 Task: Create a due date automation trigger when advanced on, 2 working days before a card is due add dates not due today at 11:00 AM.
Action: Mouse moved to (985, 78)
Screenshot: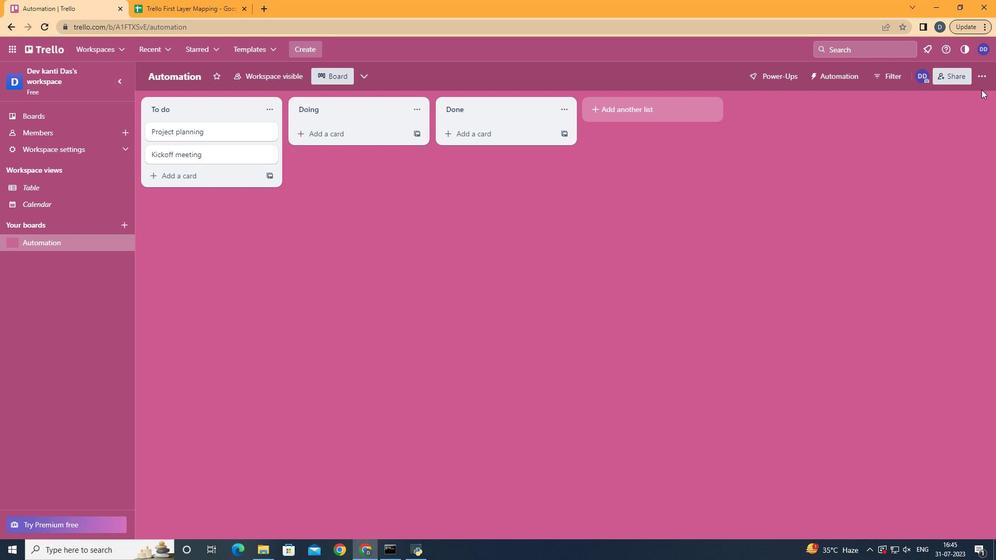 
Action: Mouse pressed left at (985, 78)
Screenshot: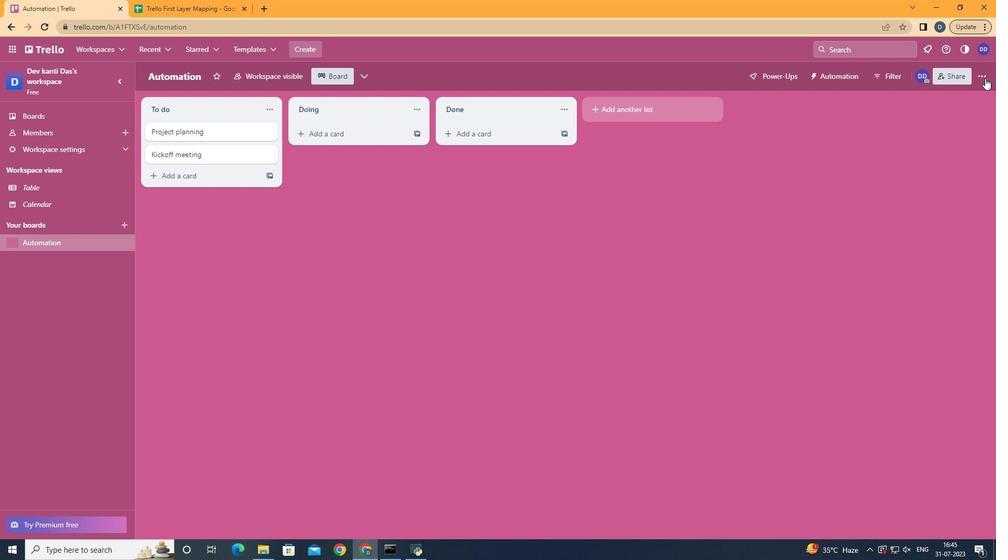 
Action: Mouse moved to (886, 221)
Screenshot: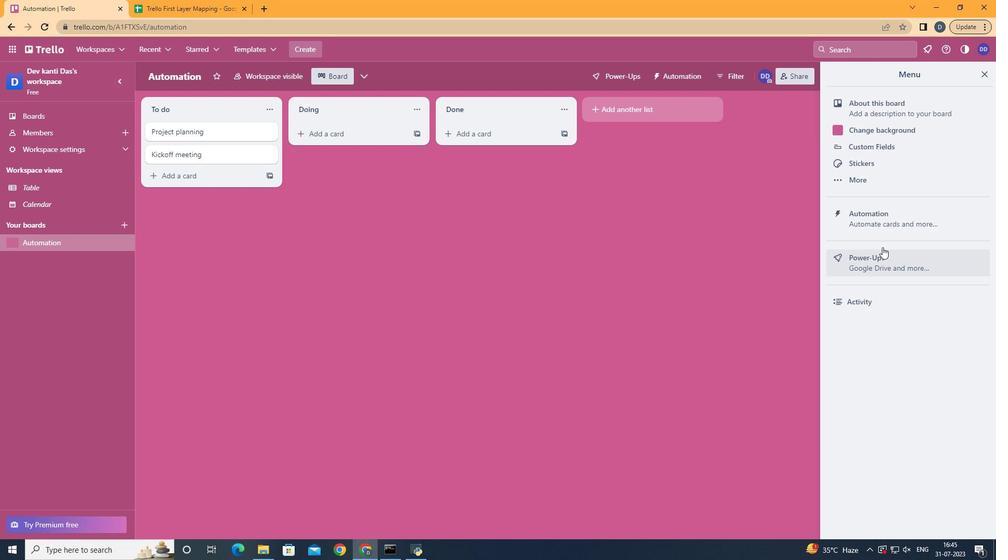 
Action: Mouse pressed left at (886, 221)
Screenshot: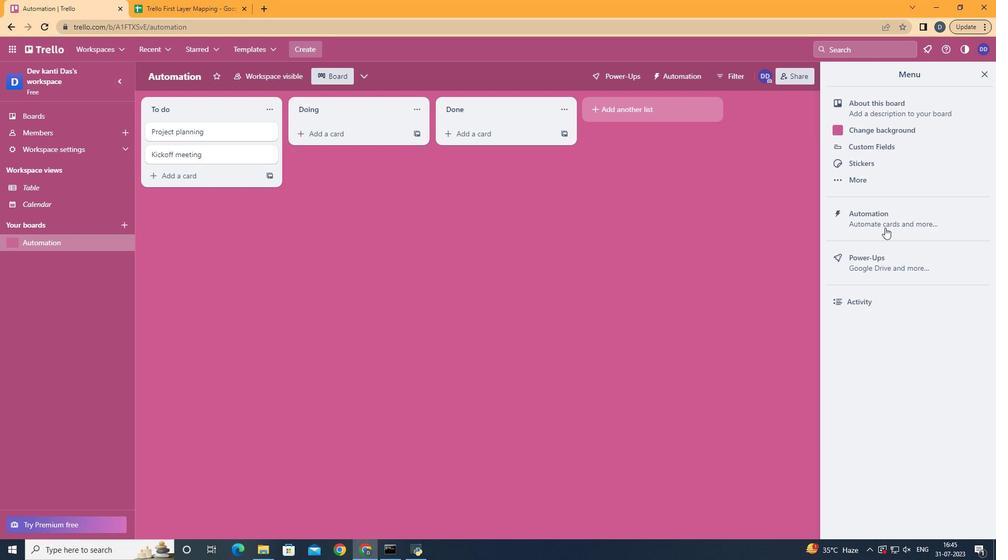 
Action: Mouse moved to (205, 206)
Screenshot: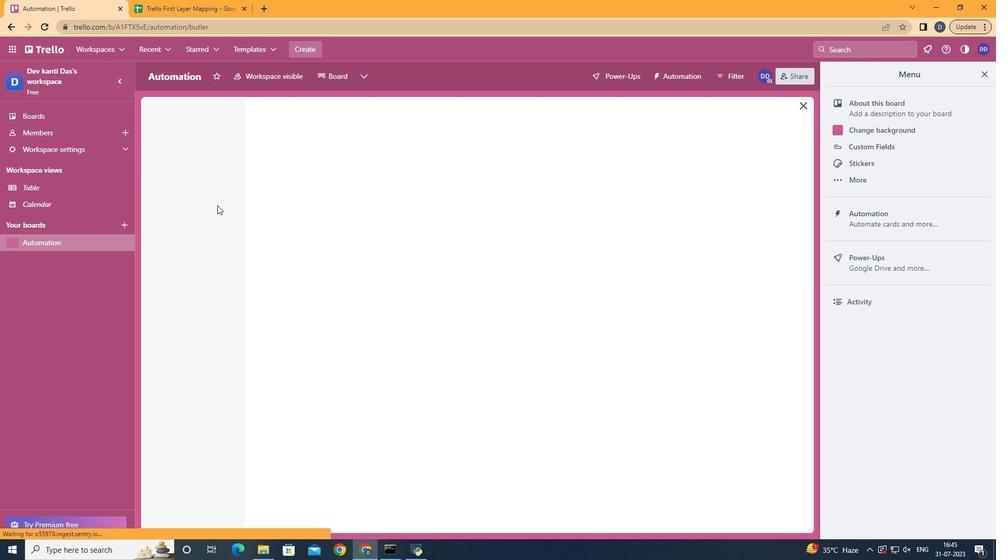 
Action: Mouse pressed left at (205, 206)
Screenshot: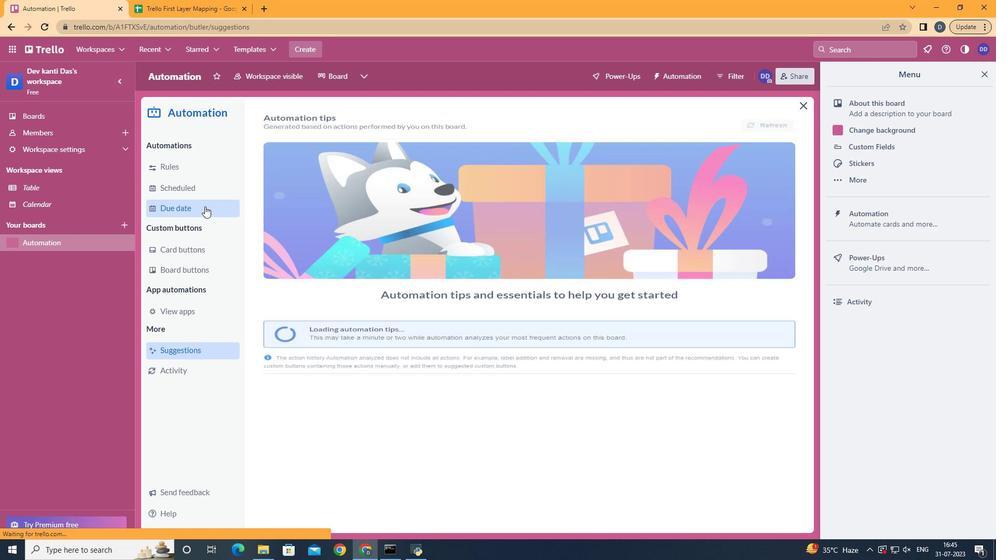 
Action: Mouse moved to (737, 123)
Screenshot: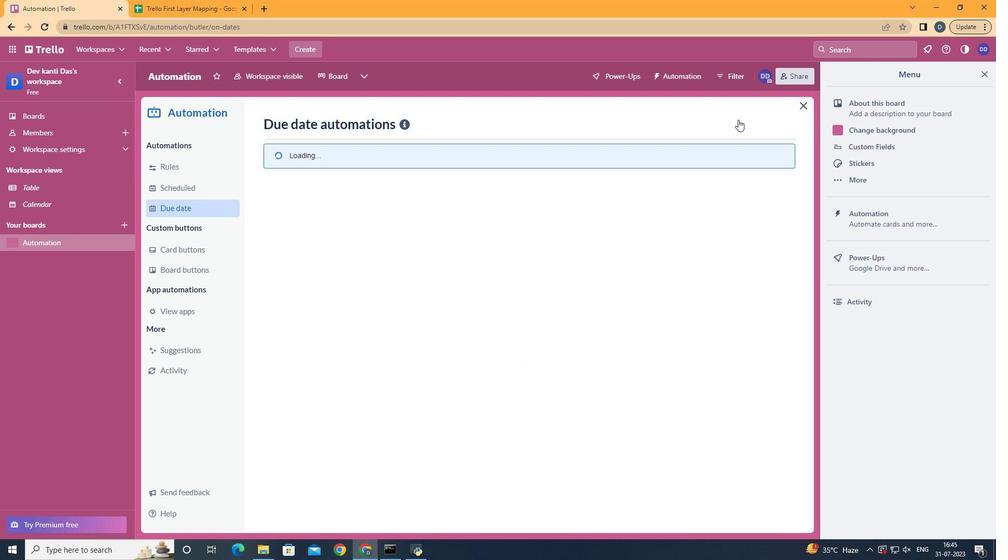 
Action: Mouse pressed left at (737, 123)
Screenshot: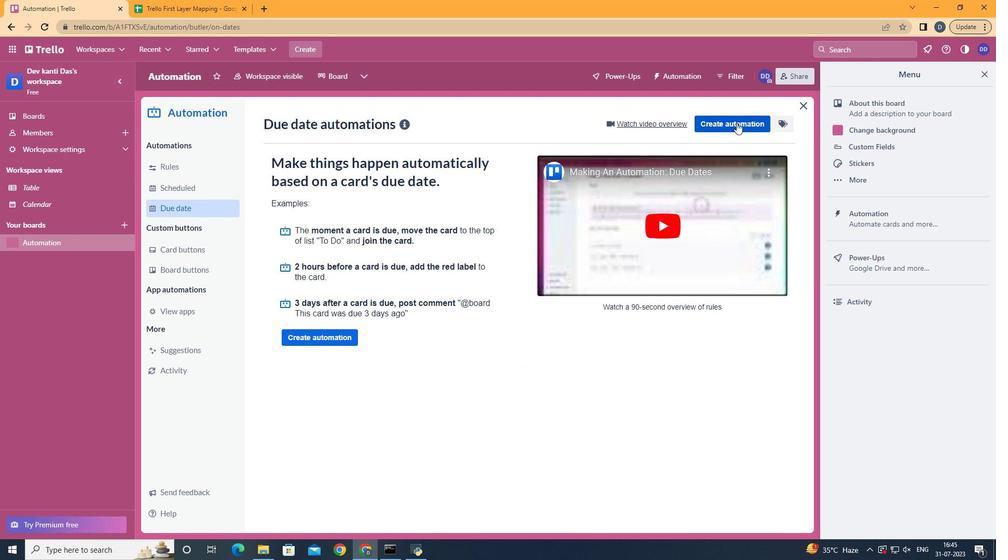 
Action: Mouse moved to (502, 224)
Screenshot: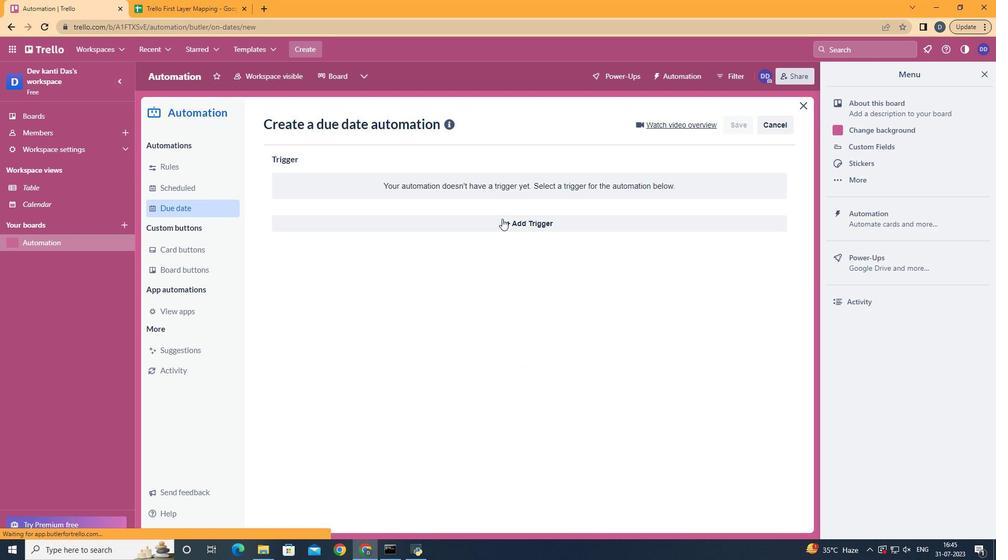 
Action: Mouse pressed left at (502, 224)
Screenshot: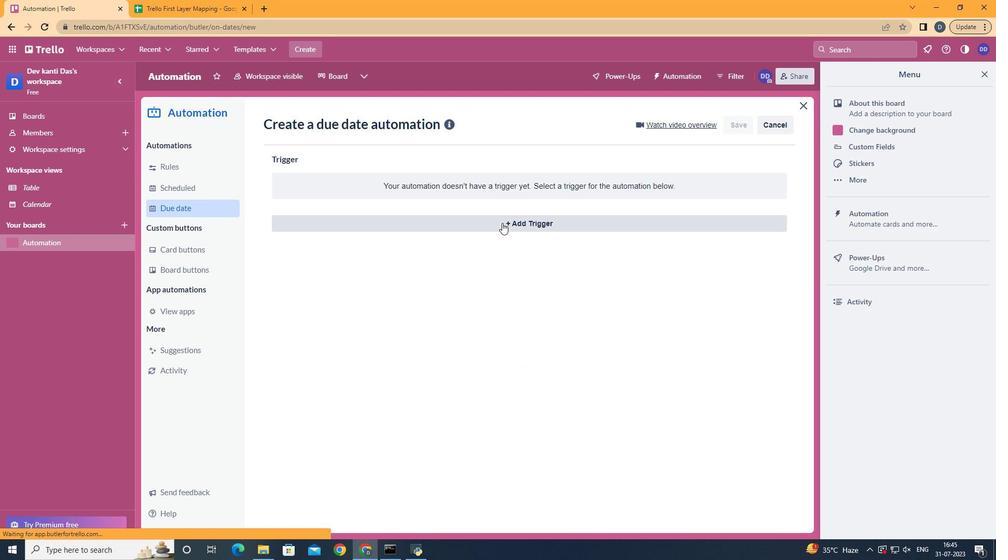 
Action: Mouse moved to (340, 420)
Screenshot: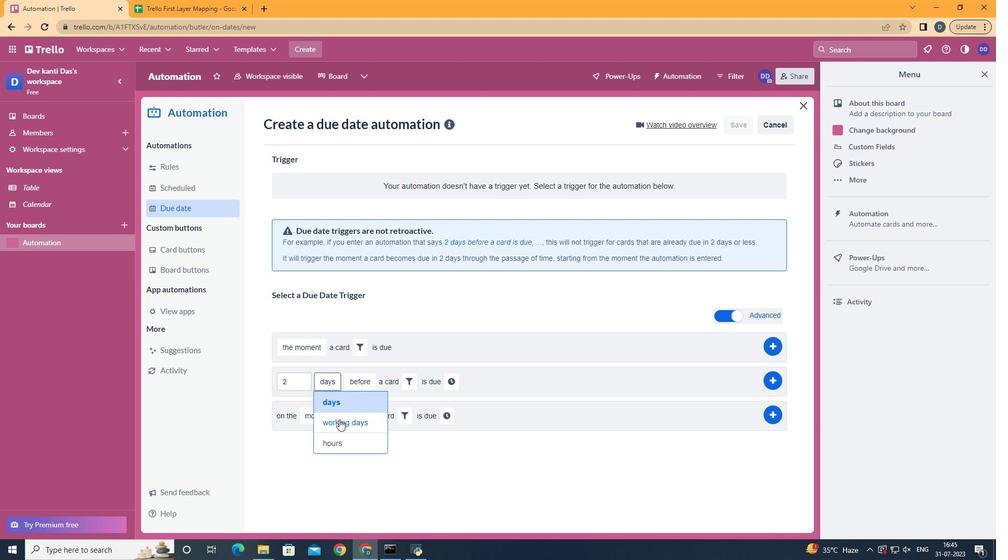 
Action: Mouse pressed left at (340, 420)
Screenshot: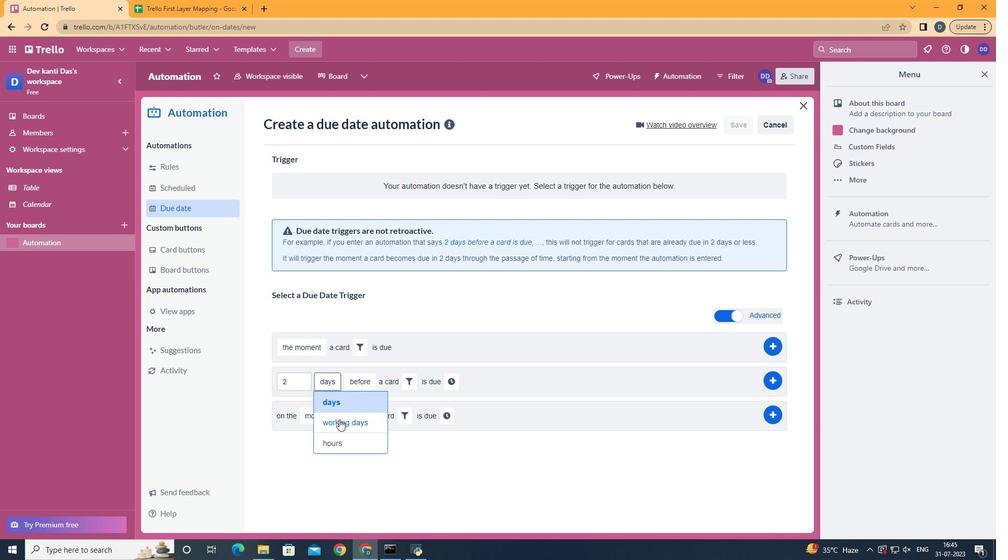 
Action: Mouse moved to (438, 378)
Screenshot: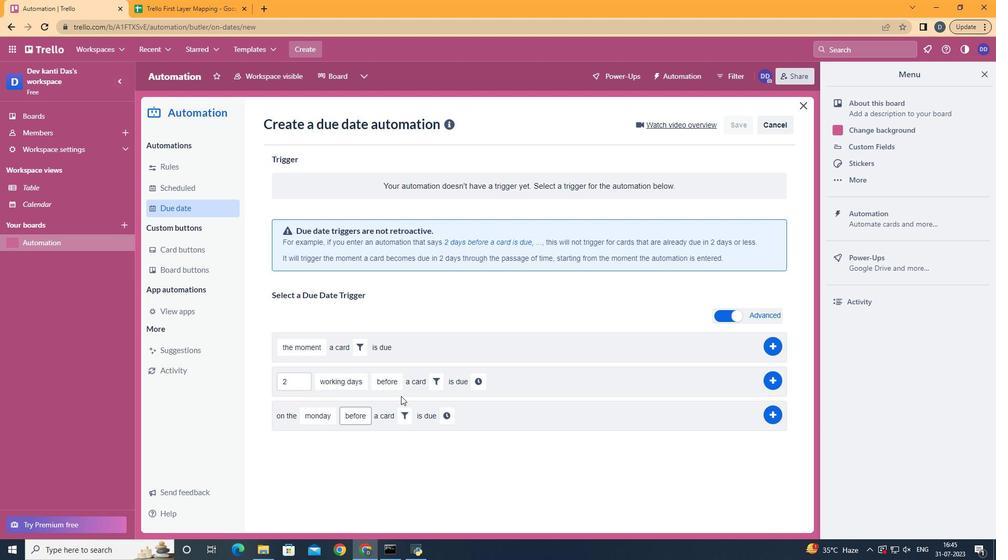
Action: Mouse pressed left at (438, 378)
Screenshot: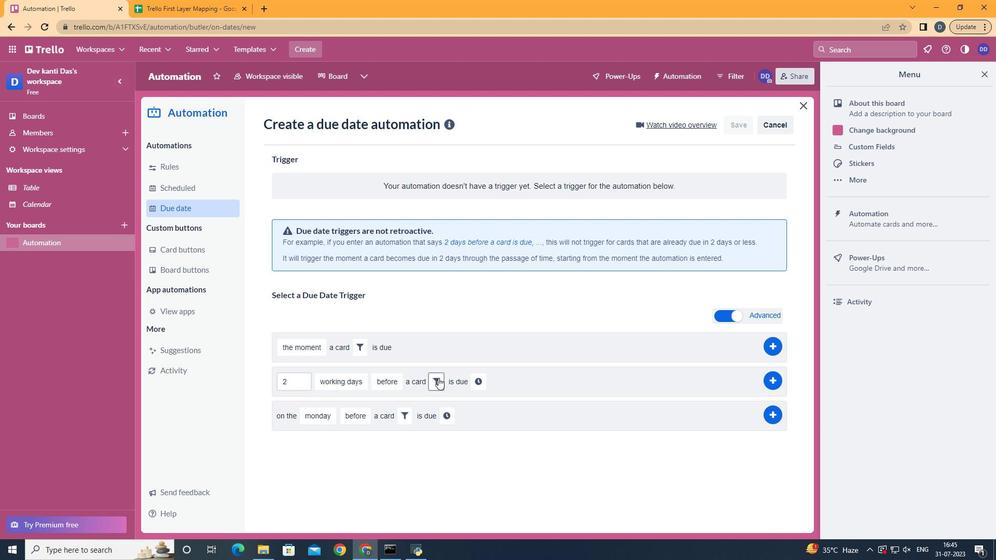 
Action: Mouse moved to (498, 411)
Screenshot: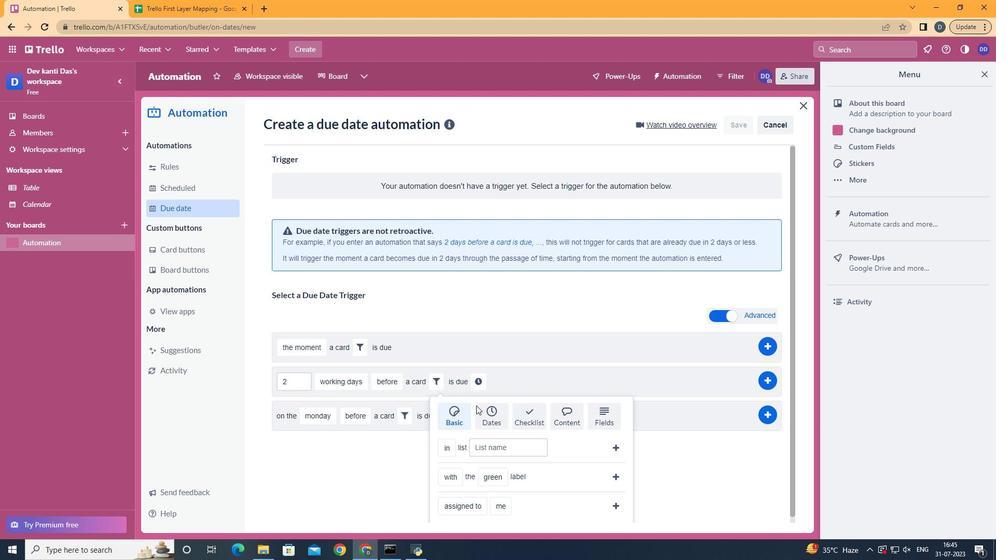 
Action: Mouse pressed left at (498, 411)
Screenshot: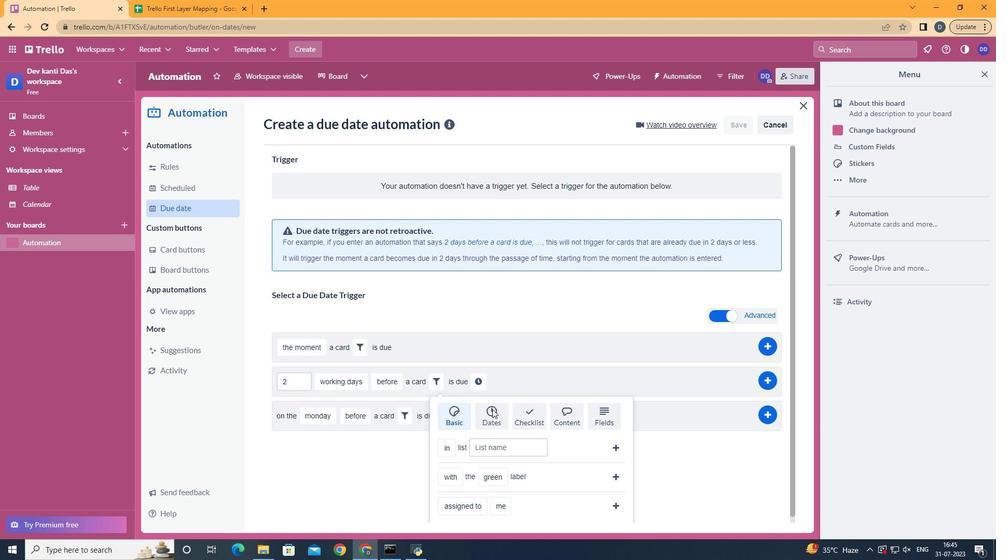 
Action: Mouse scrolled (498, 411) with delta (0, 0)
Screenshot: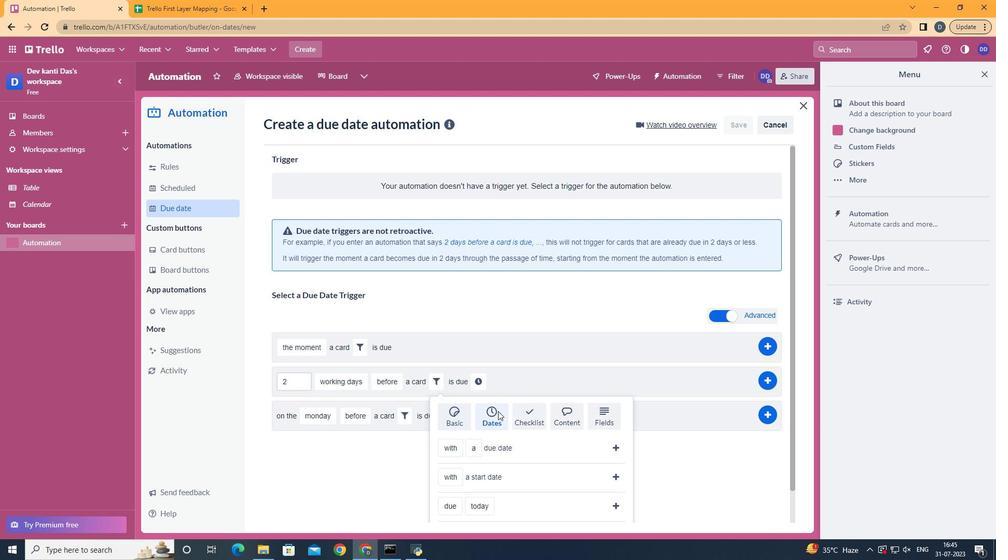 
Action: Mouse scrolled (498, 411) with delta (0, 0)
Screenshot: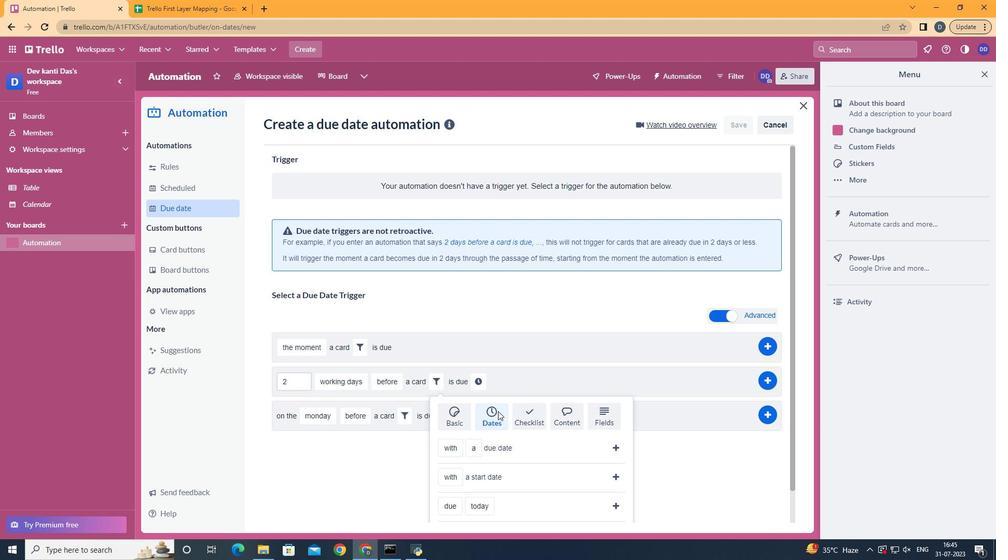 
Action: Mouse scrolled (498, 411) with delta (0, 0)
Screenshot: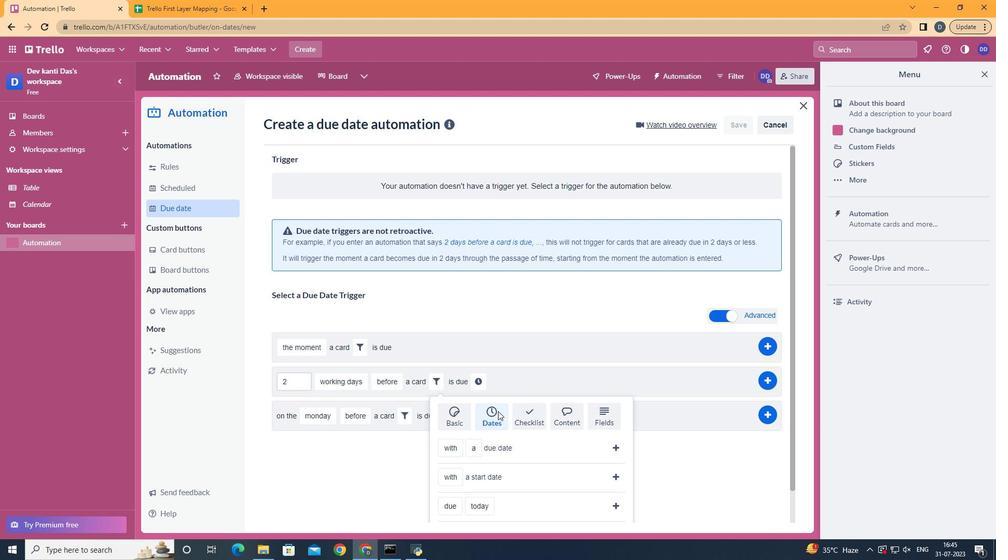 
Action: Mouse scrolled (498, 411) with delta (0, 0)
Screenshot: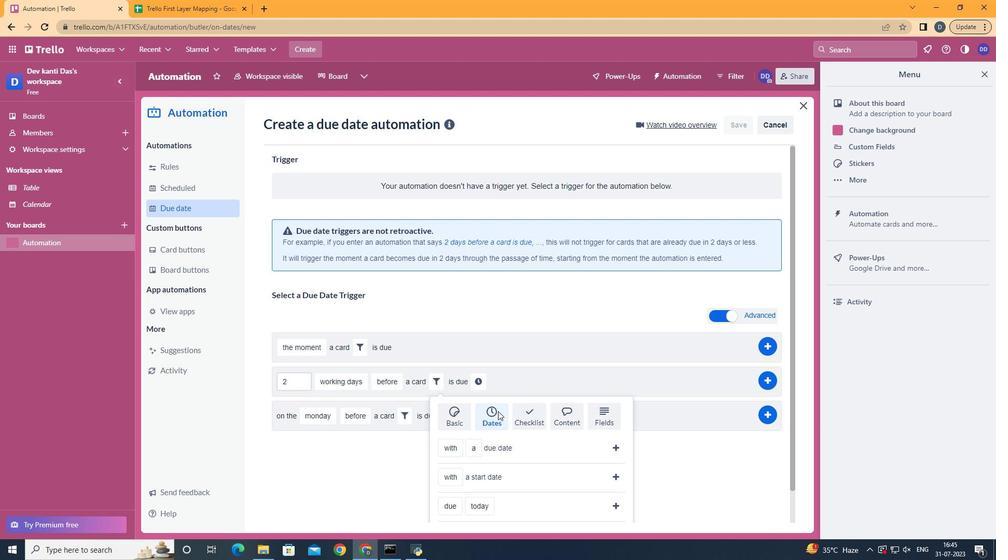 
Action: Mouse scrolled (498, 411) with delta (0, 0)
Screenshot: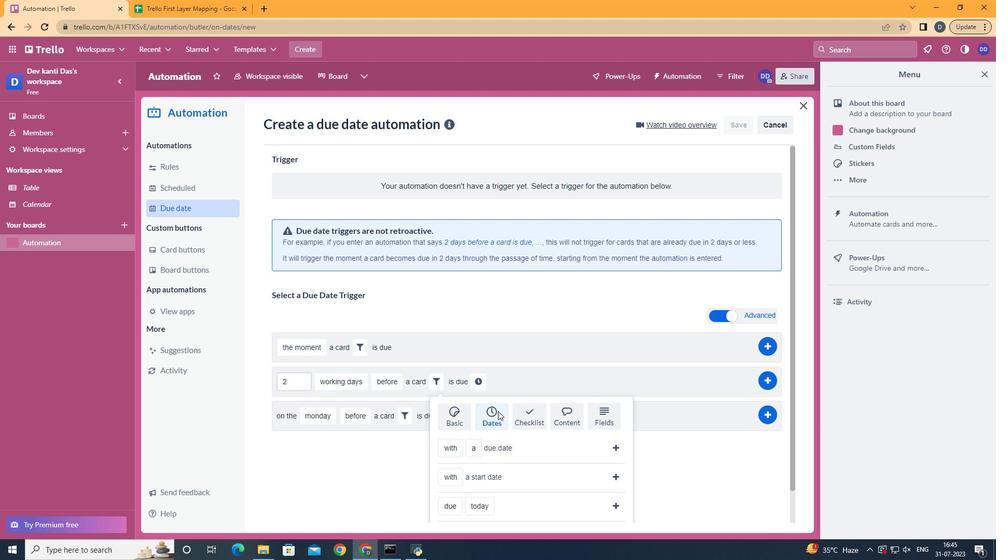 
Action: Mouse scrolled (498, 411) with delta (0, 0)
Screenshot: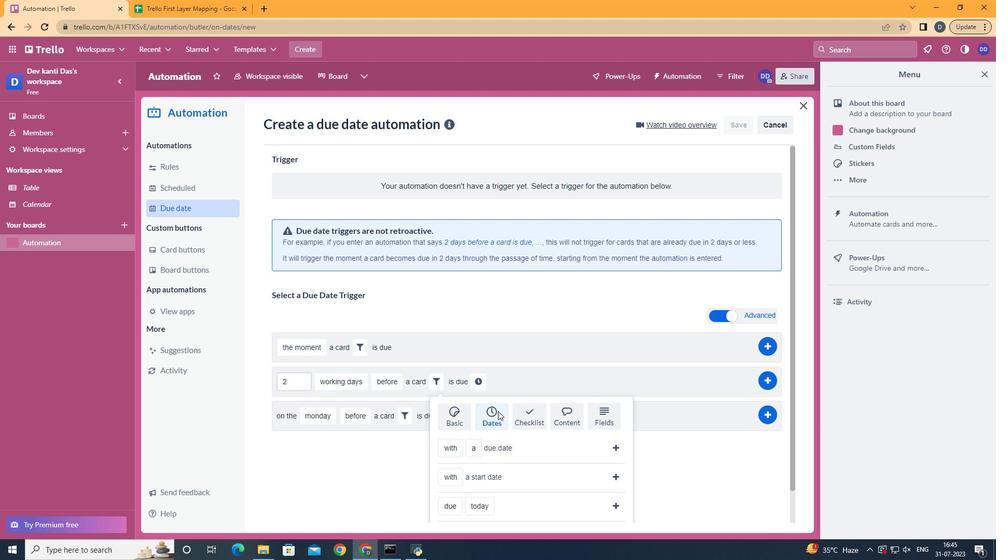 
Action: Mouse moved to (475, 411)
Screenshot: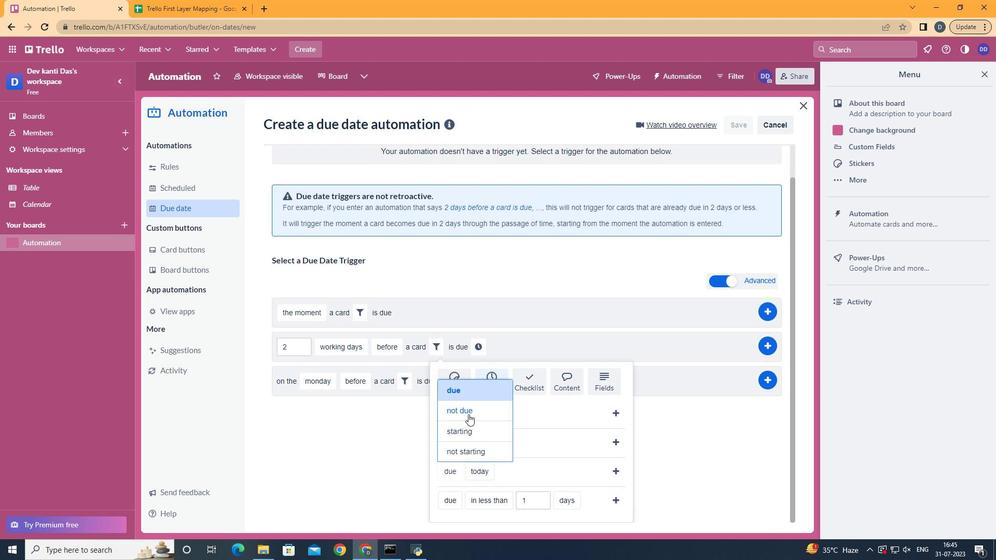 
Action: Mouse pressed left at (475, 411)
Screenshot: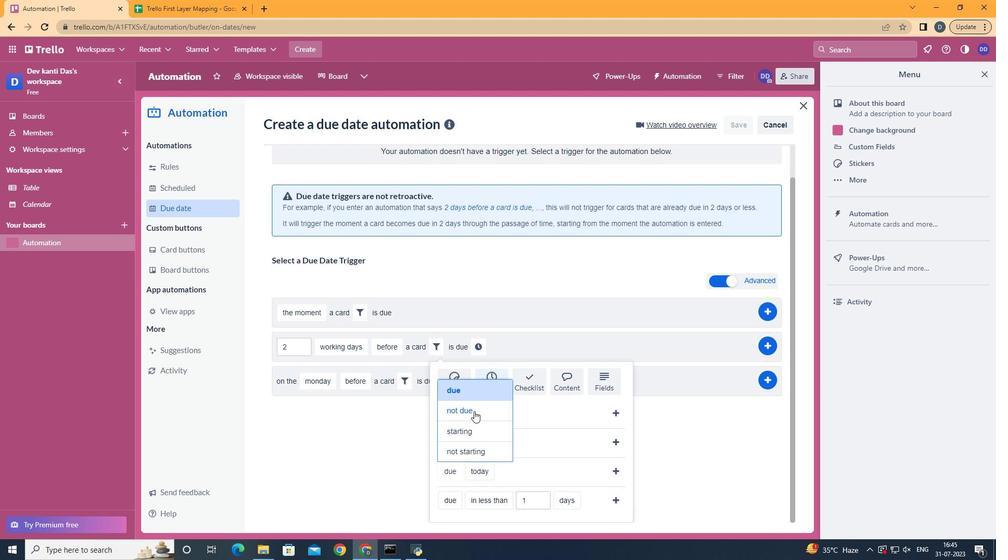 
Action: Mouse moved to (511, 346)
Screenshot: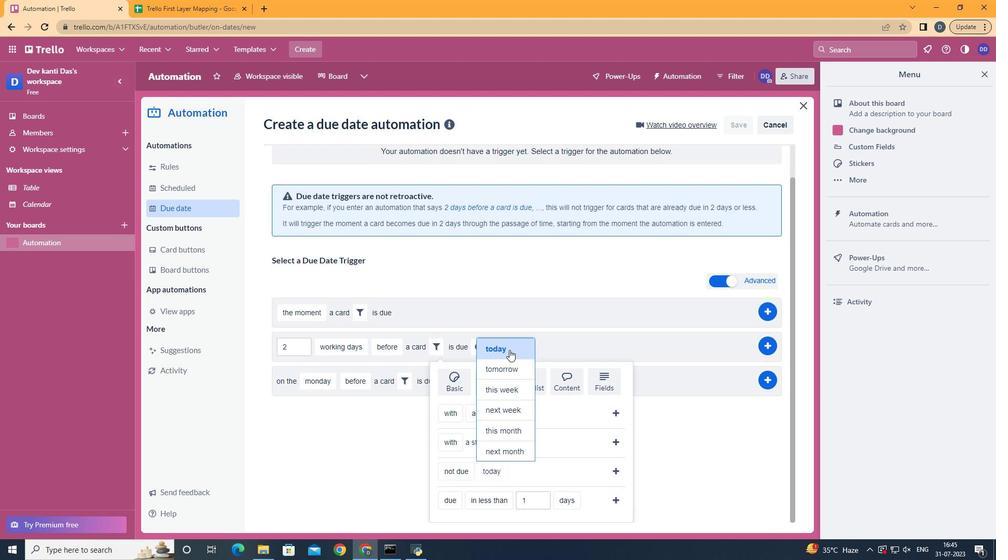 
Action: Mouse pressed left at (511, 346)
Screenshot: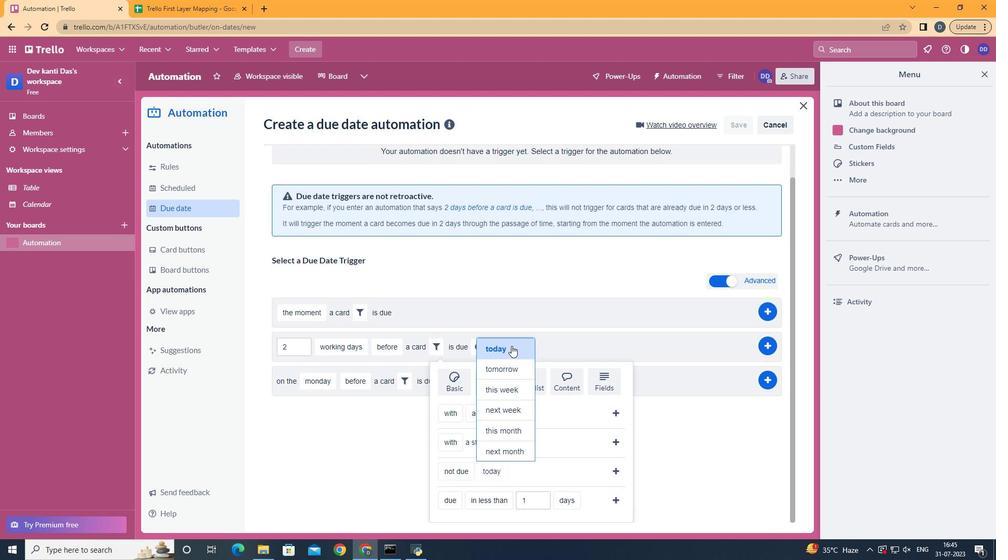 
Action: Mouse moved to (615, 474)
Screenshot: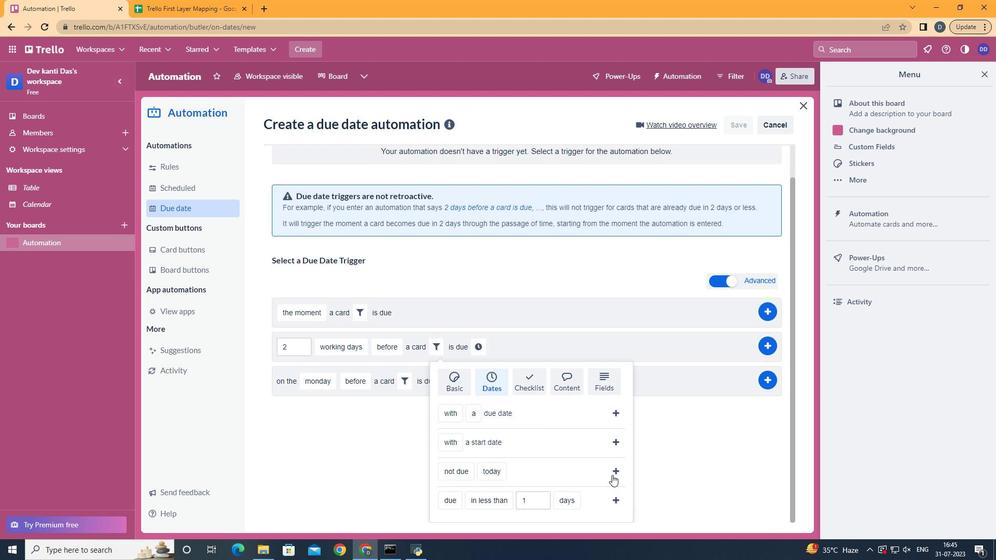 
Action: Mouse pressed left at (615, 474)
Screenshot: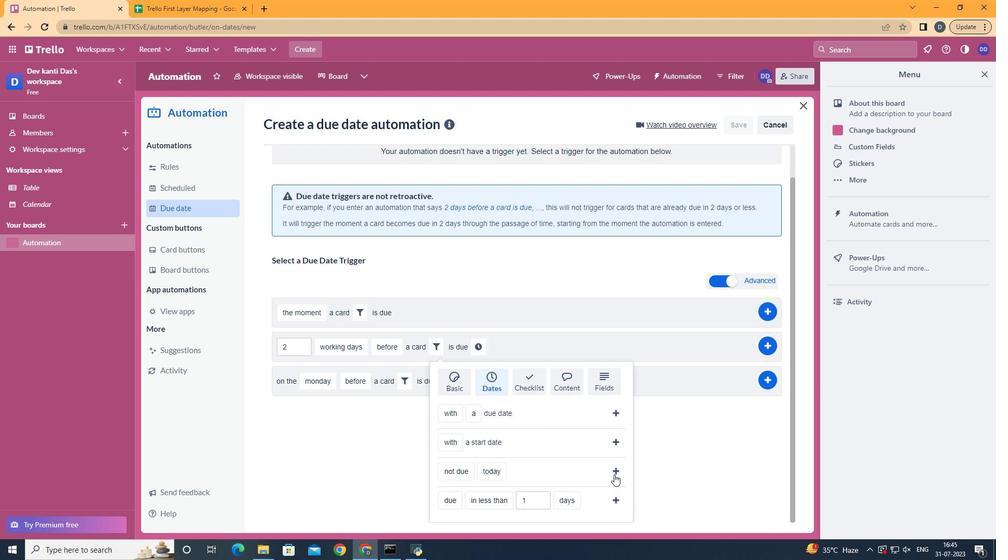 
Action: Mouse moved to (549, 385)
Screenshot: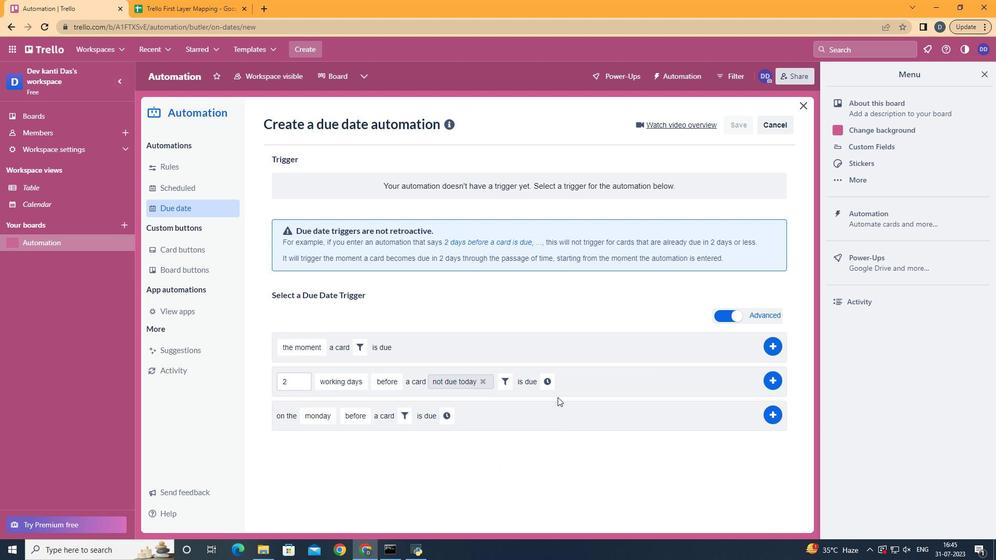 
Action: Mouse pressed left at (549, 385)
Screenshot: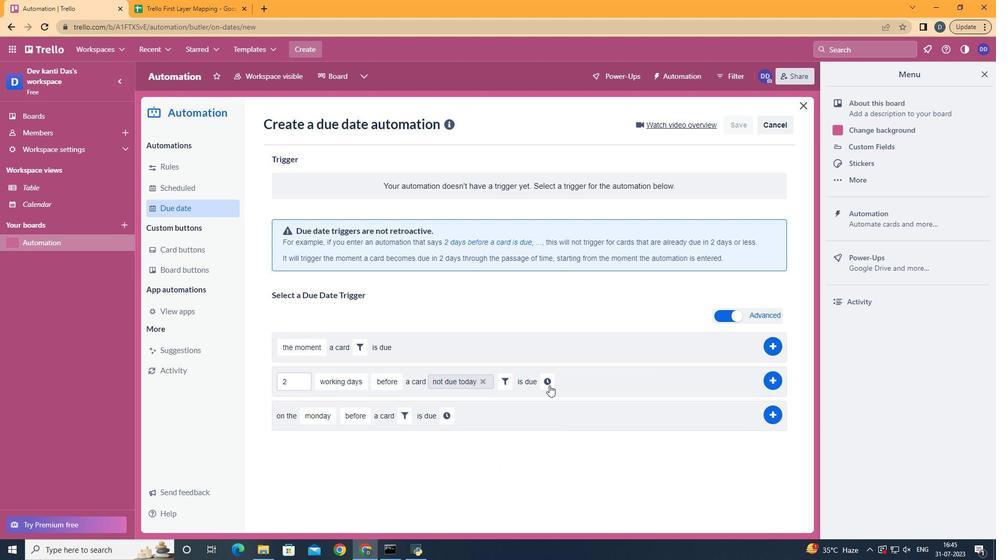 
Action: Mouse moved to (575, 390)
Screenshot: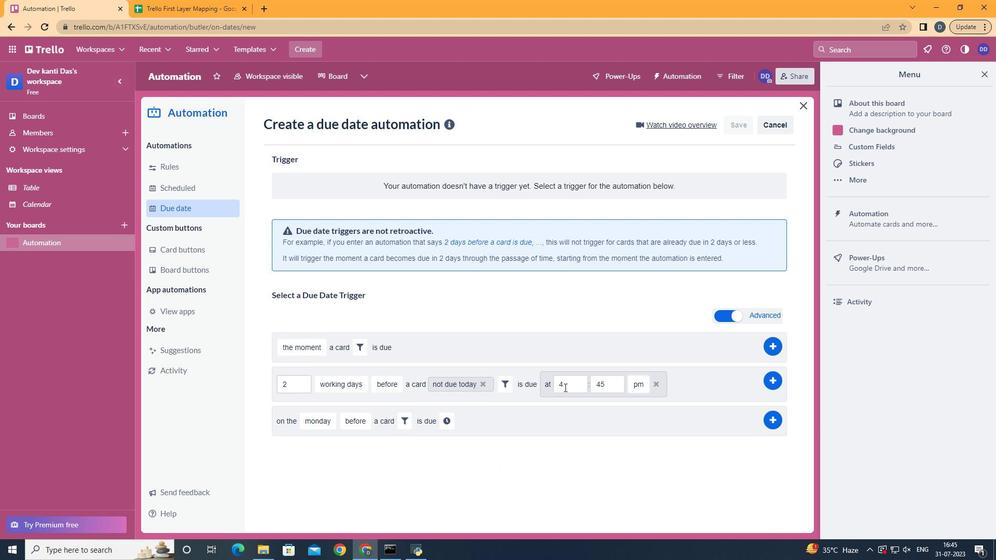 
Action: Mouse pressed left at (575, 390)
Screenshot: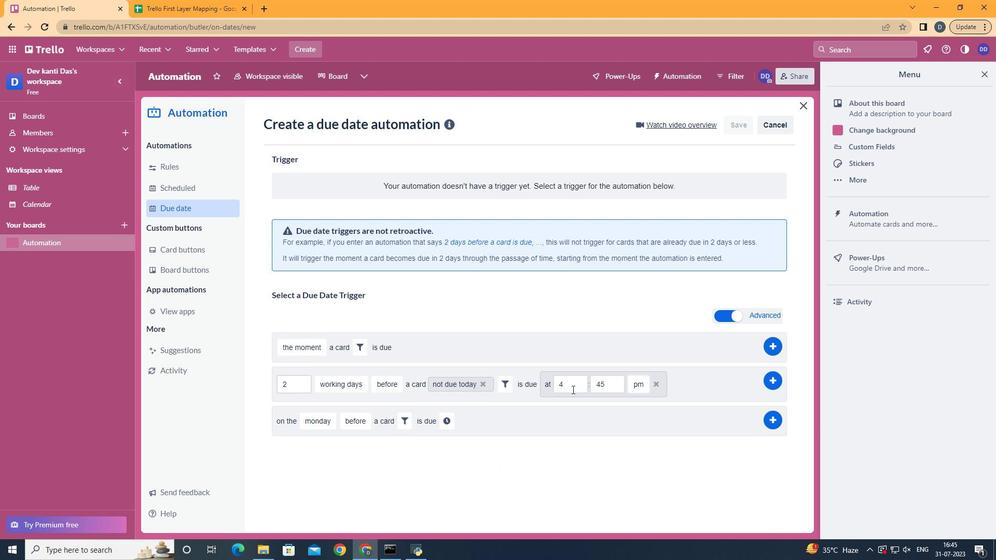 
Action: Mouse moved to (575, 390)
Screenshot: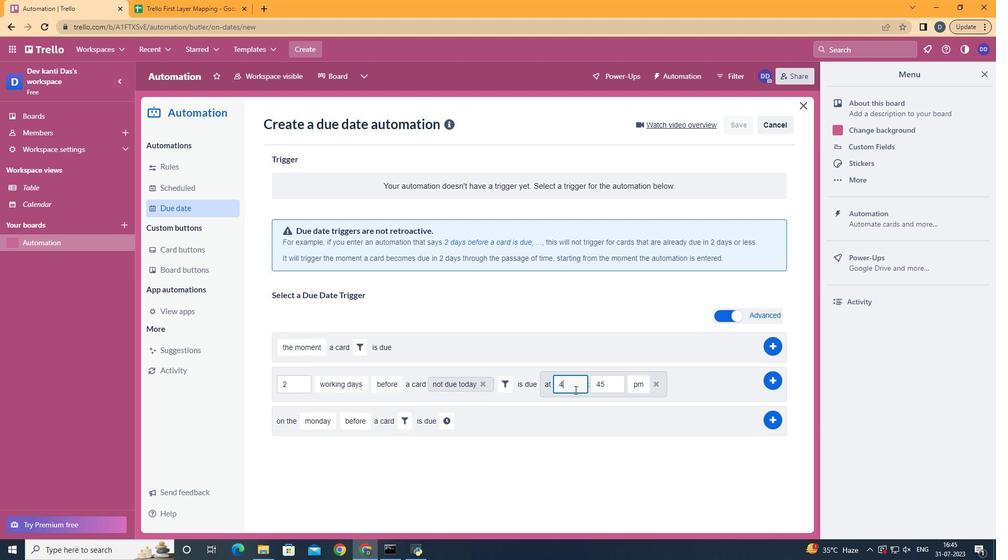 
Action: Key pressed <Key.backspace>11
Screenshot: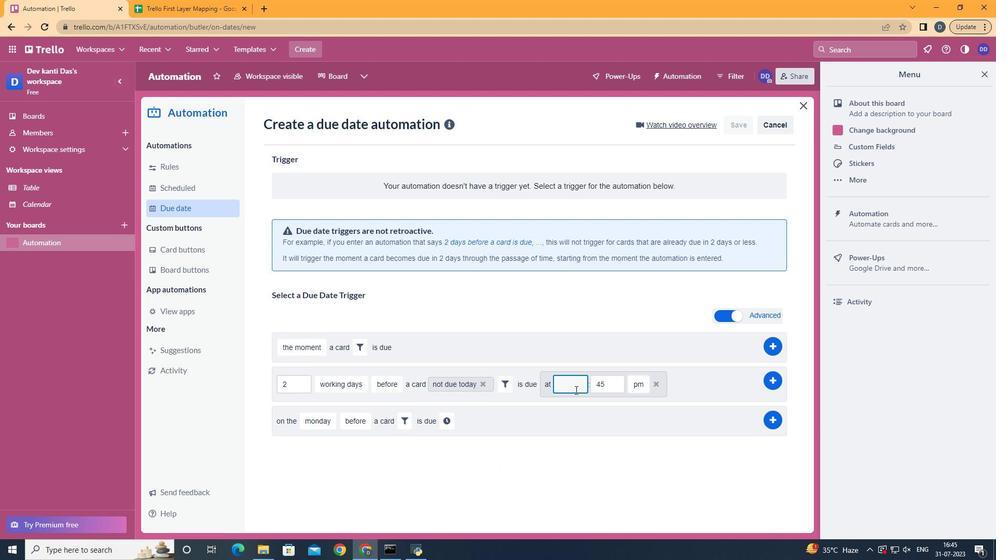 
Action: Mouse moved to (611, 379)
Screenshot: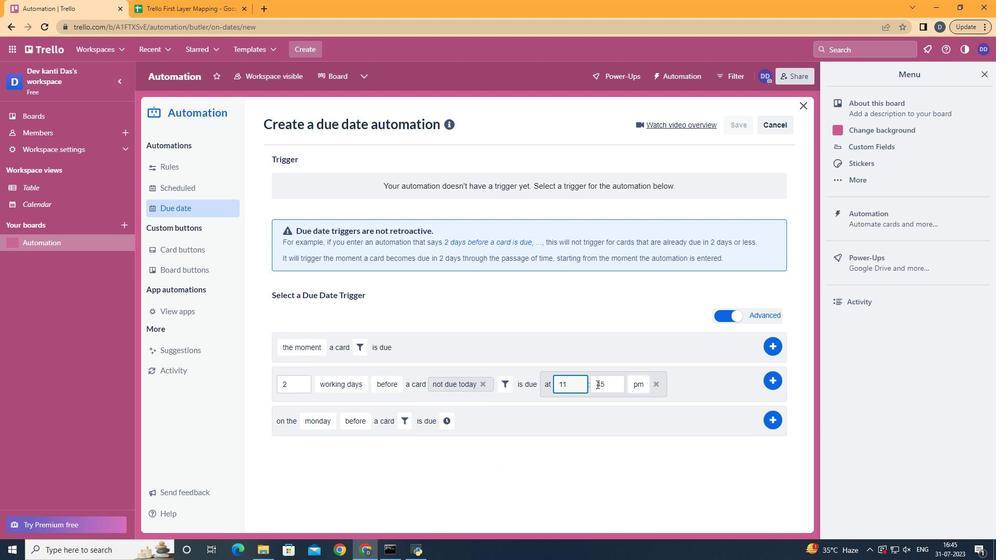 
Action: Mouse pressed left at (611, 379)
Screenshot: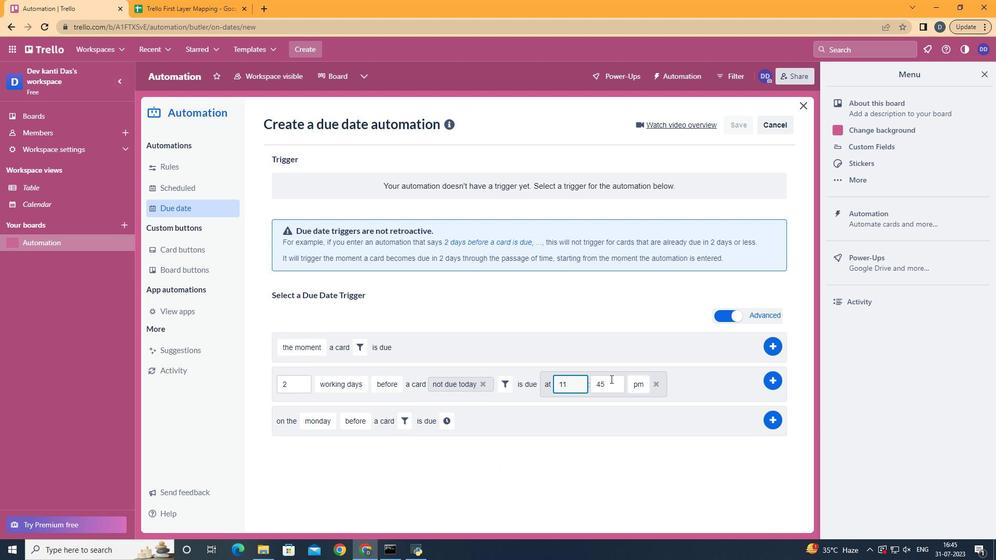 
Action: Key pressed <Key.backspace><Key.backspace>00
Screenshot: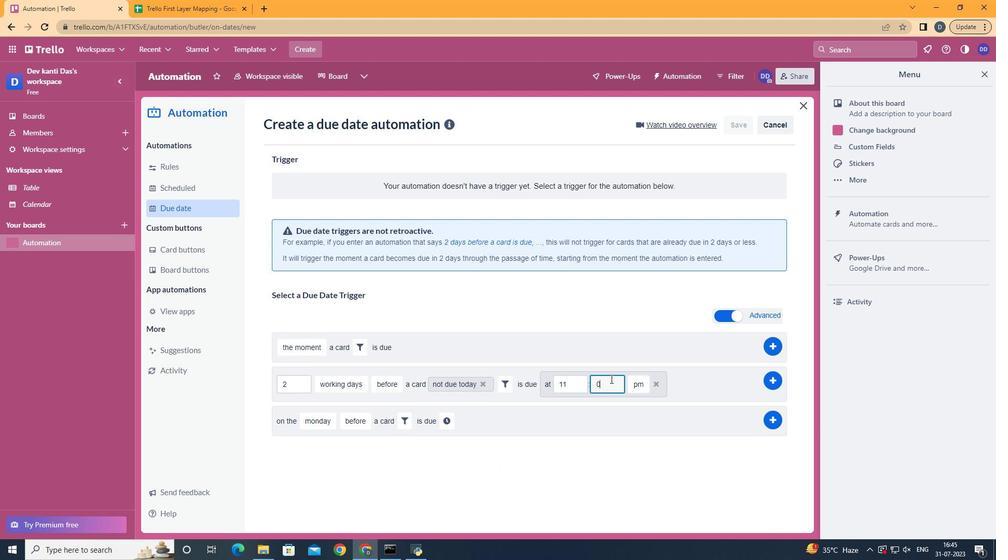
Action: Mouse moved to (640, 402)
Screenshot: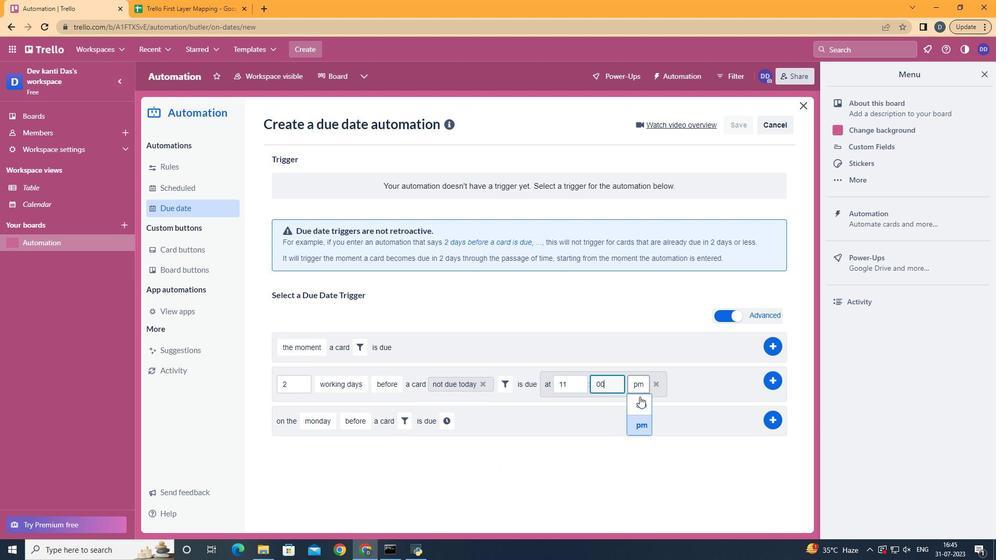 
Action: Mouse pressed left at (640, 402)
Screenshot: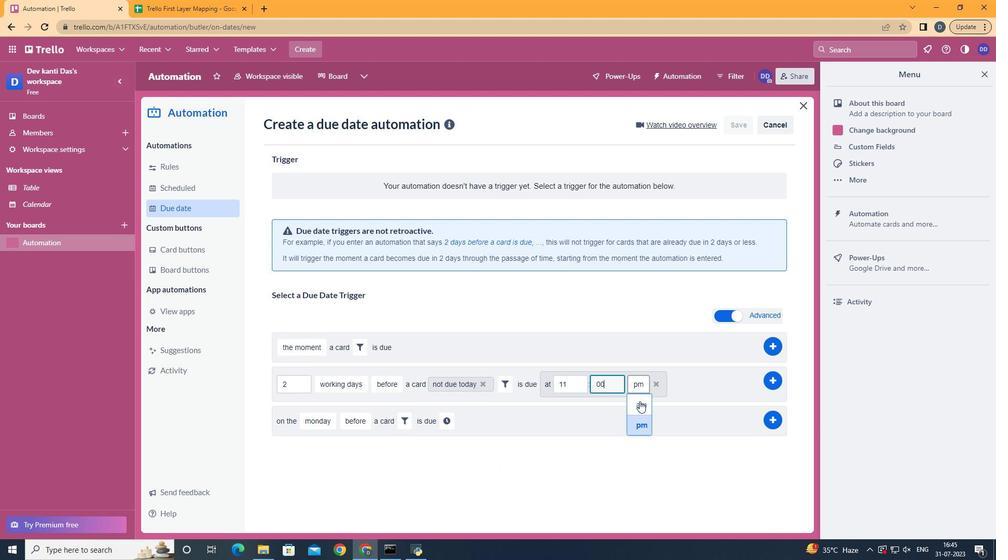 
Action: Mouse moved to (763, 380)
Screenshot: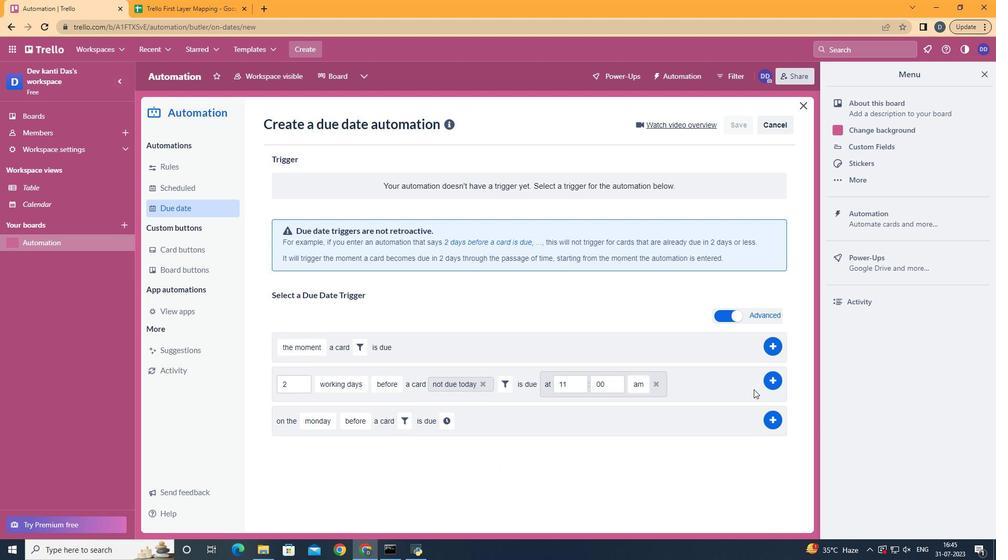 
Action: Mouse pressed left at (763, 380)
Screenshot: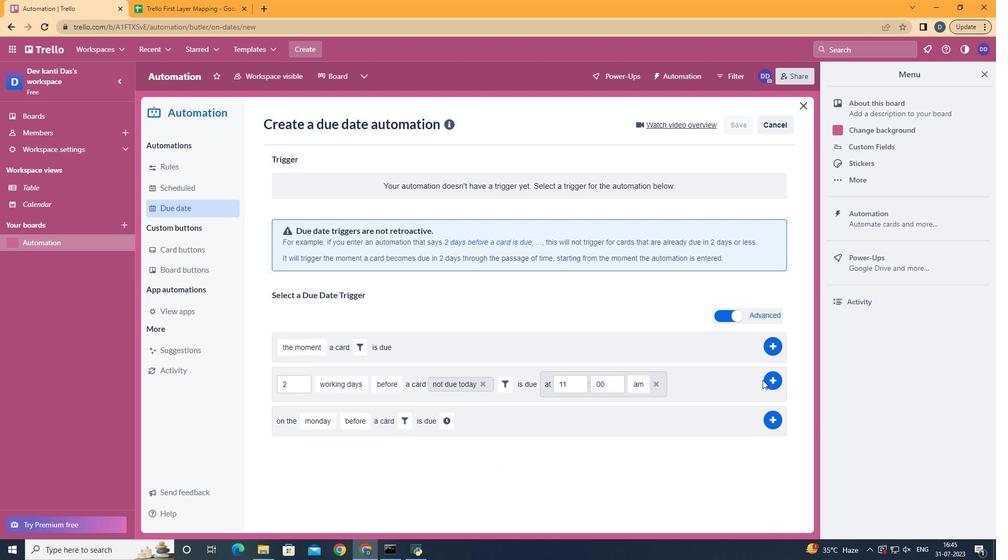 
Action: Mouse moved to (766, 380)
Screenshot: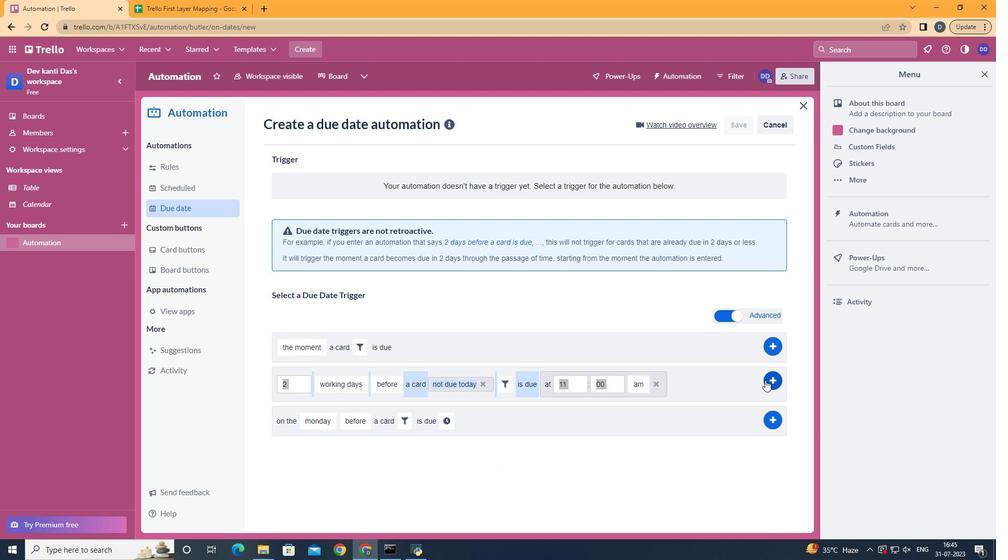 
Action: Mouse pressed left at (766, 380)
Screenshot: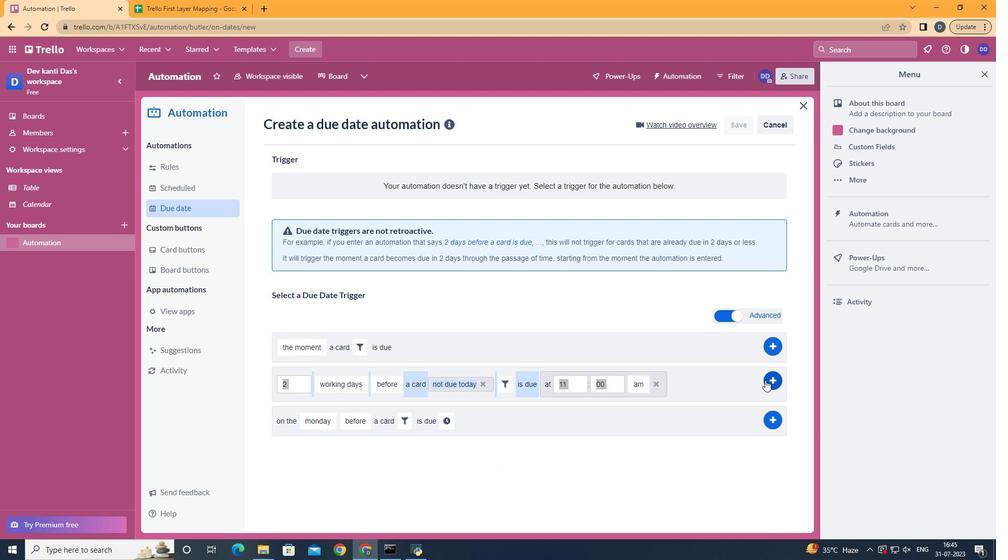 
Action: Mouse moved to (535, 245)
Screenshot: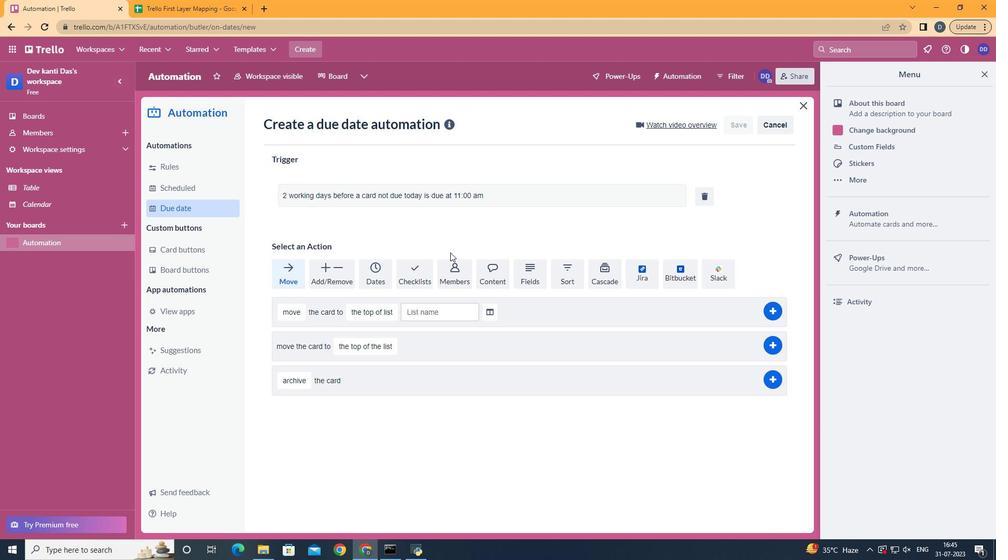 
